 Task: Make in the project Wavelength an epic 'Network Segmentation'.
Action: Mouse moved to (247, 66)
Screenshot: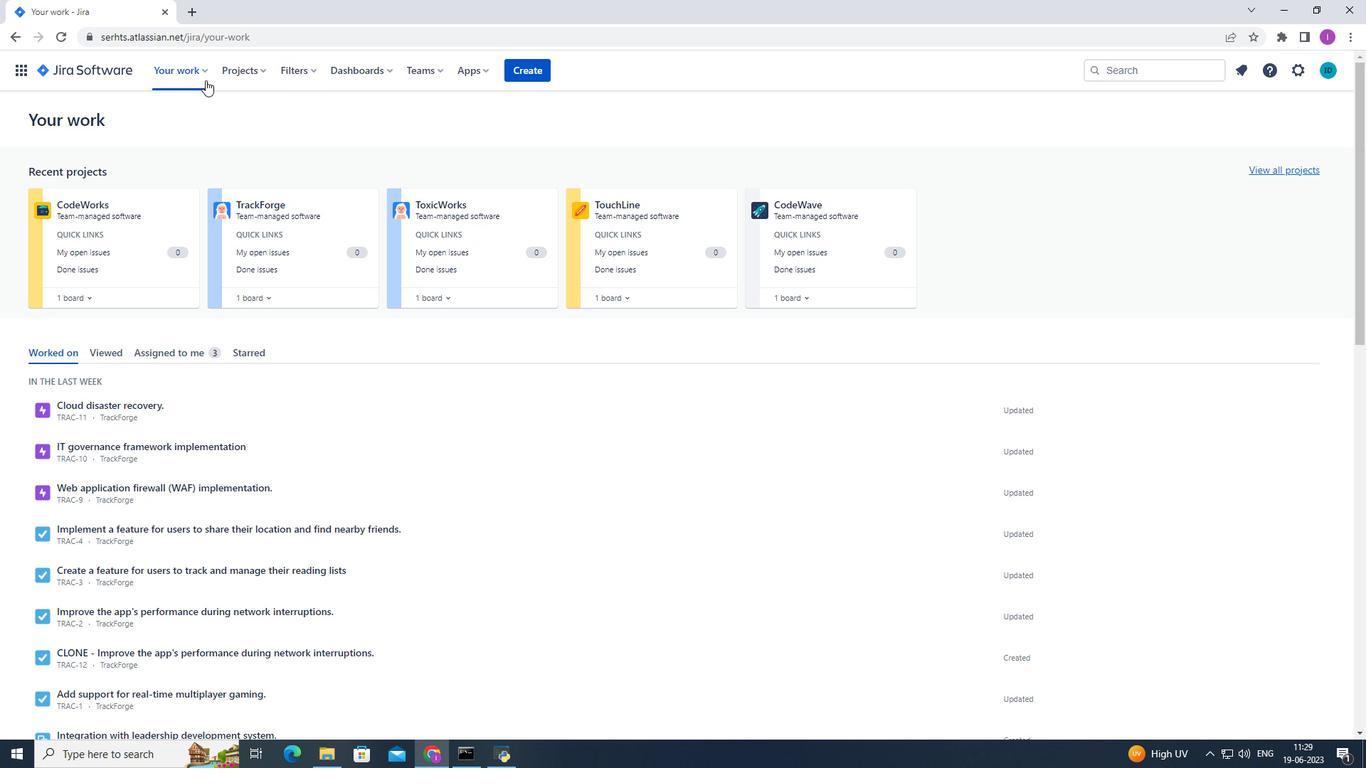 
Action: Mouse pressed left at (247, 66)
Screenshot: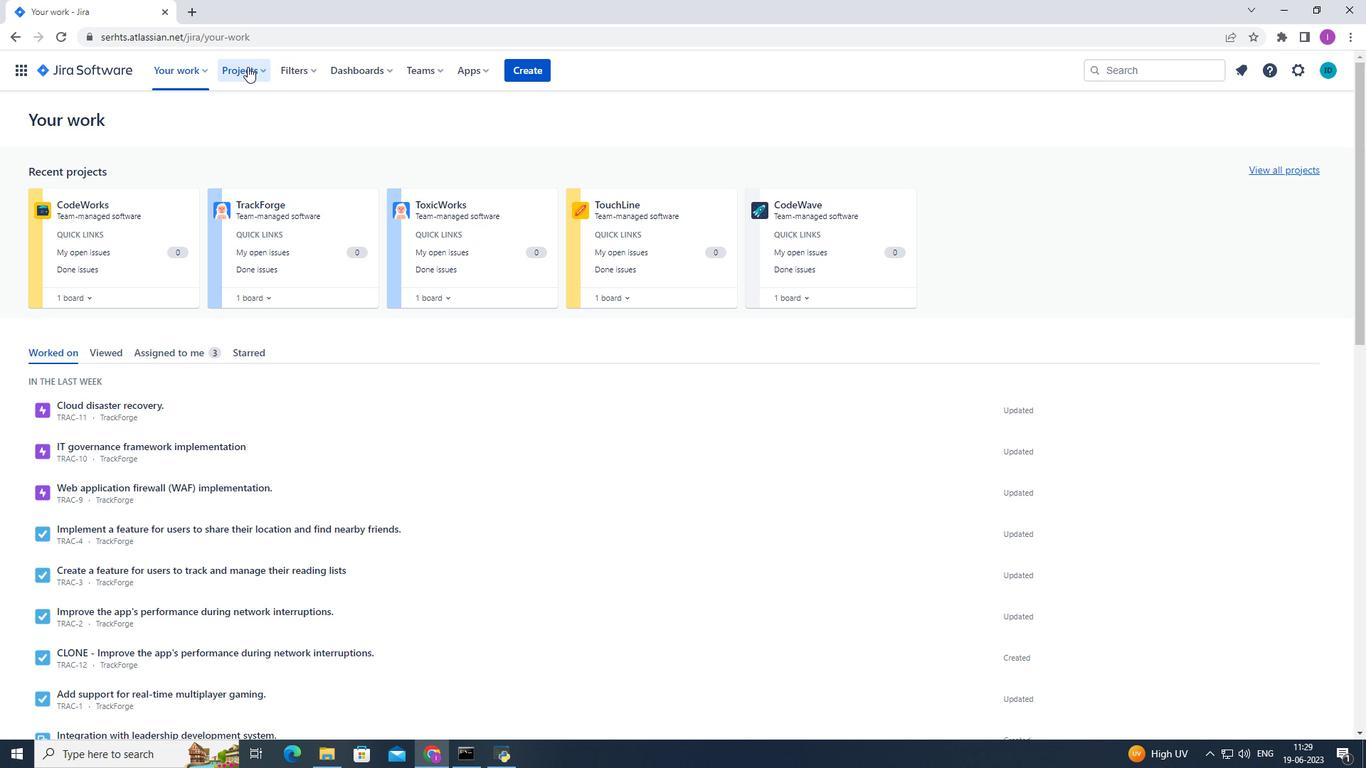 
Action: Mouse moved to (291, 132)
Screenshot: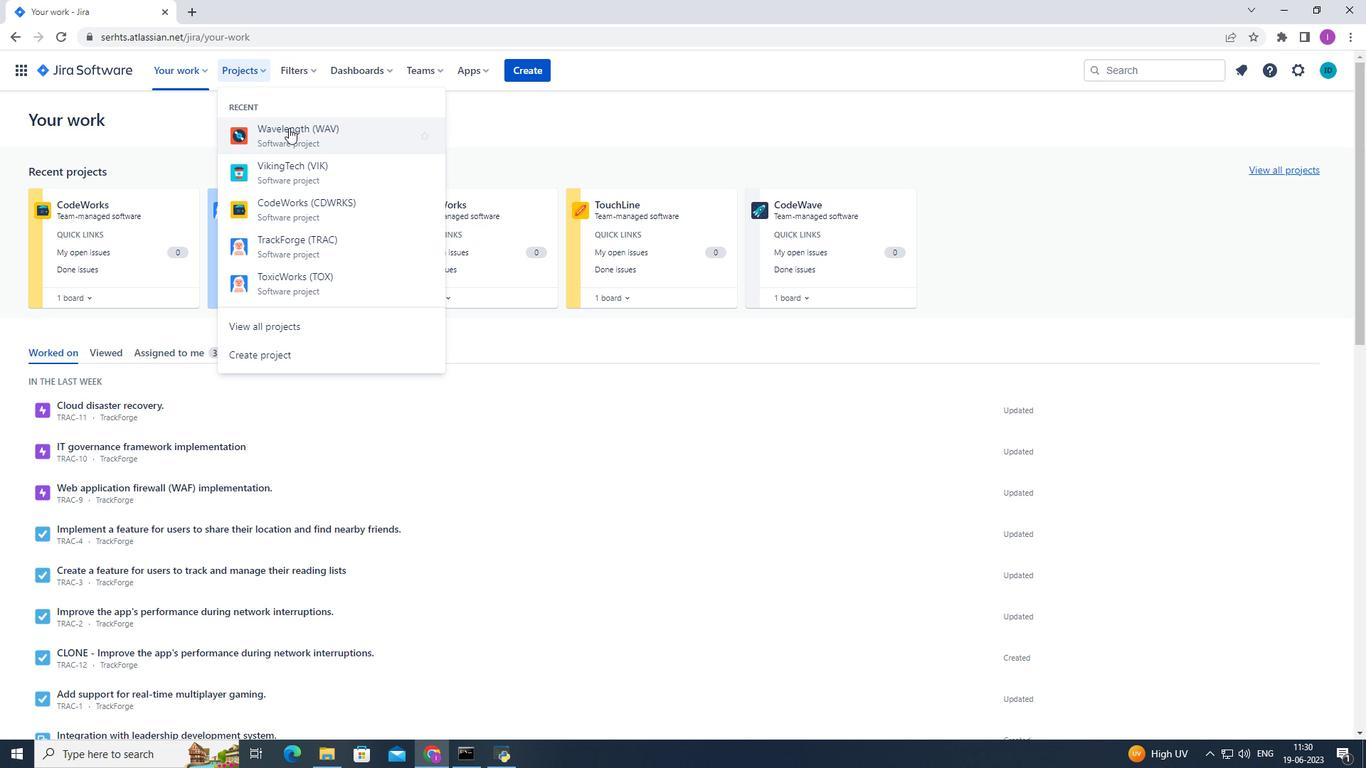 
Action: Mouse pressed left at (291, 132)
Screenshot: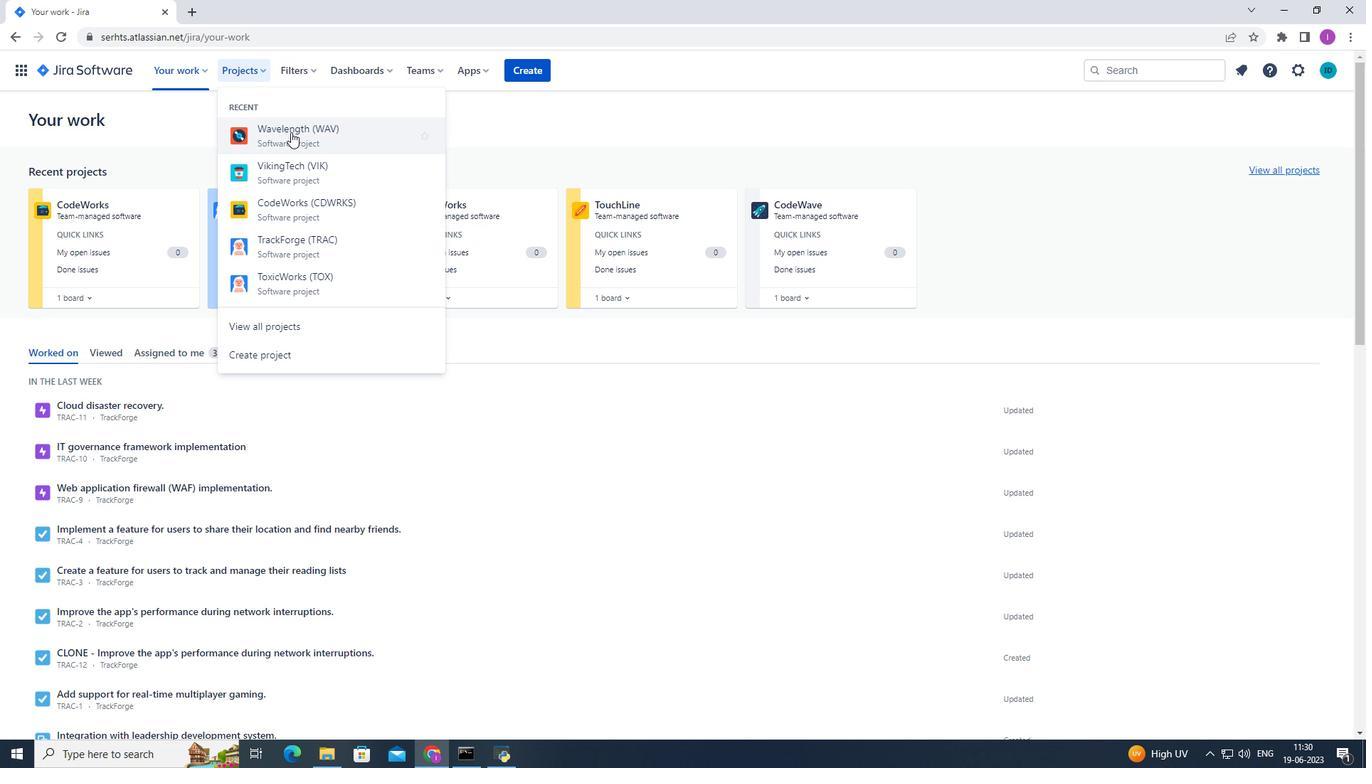 
Action: Mouse moved to (64, 215)
Screenshot: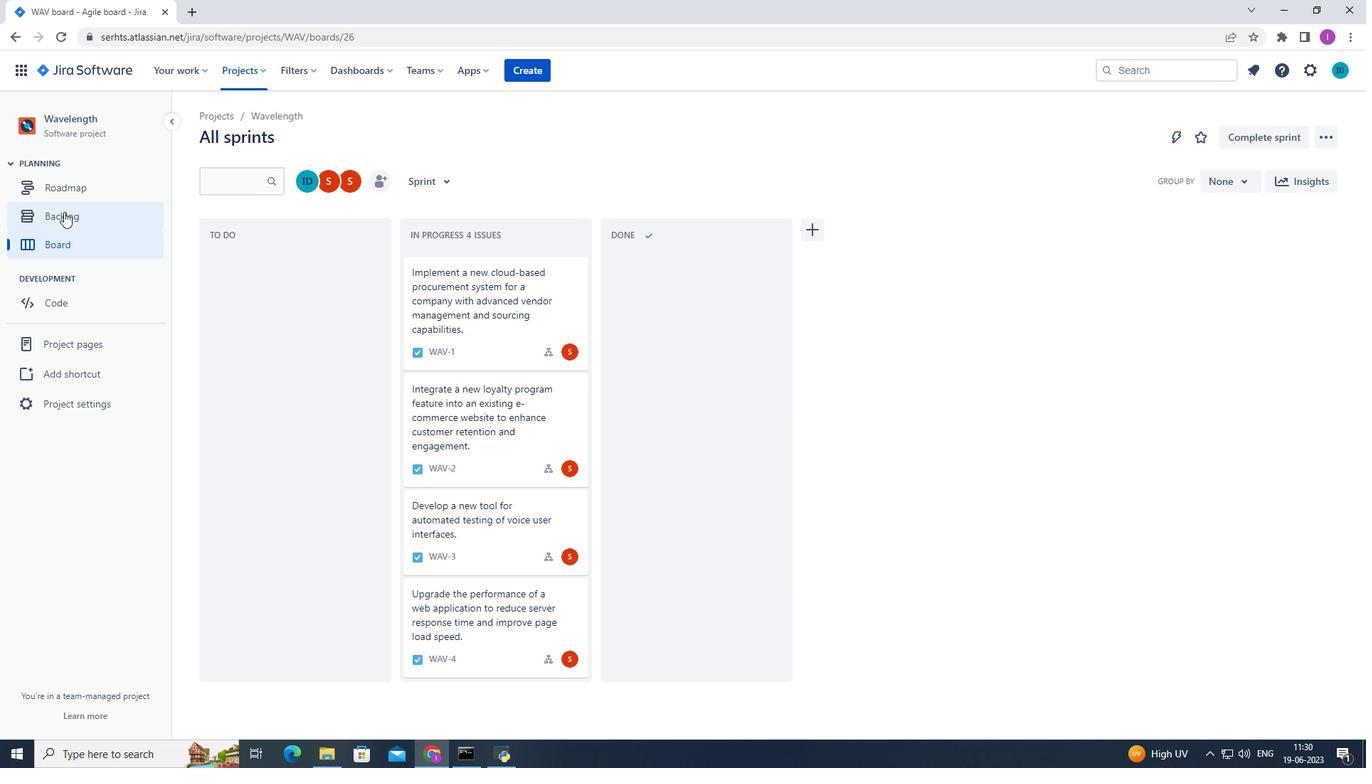 
Action: Mouse pressed left at (64, 215)
Screenshot: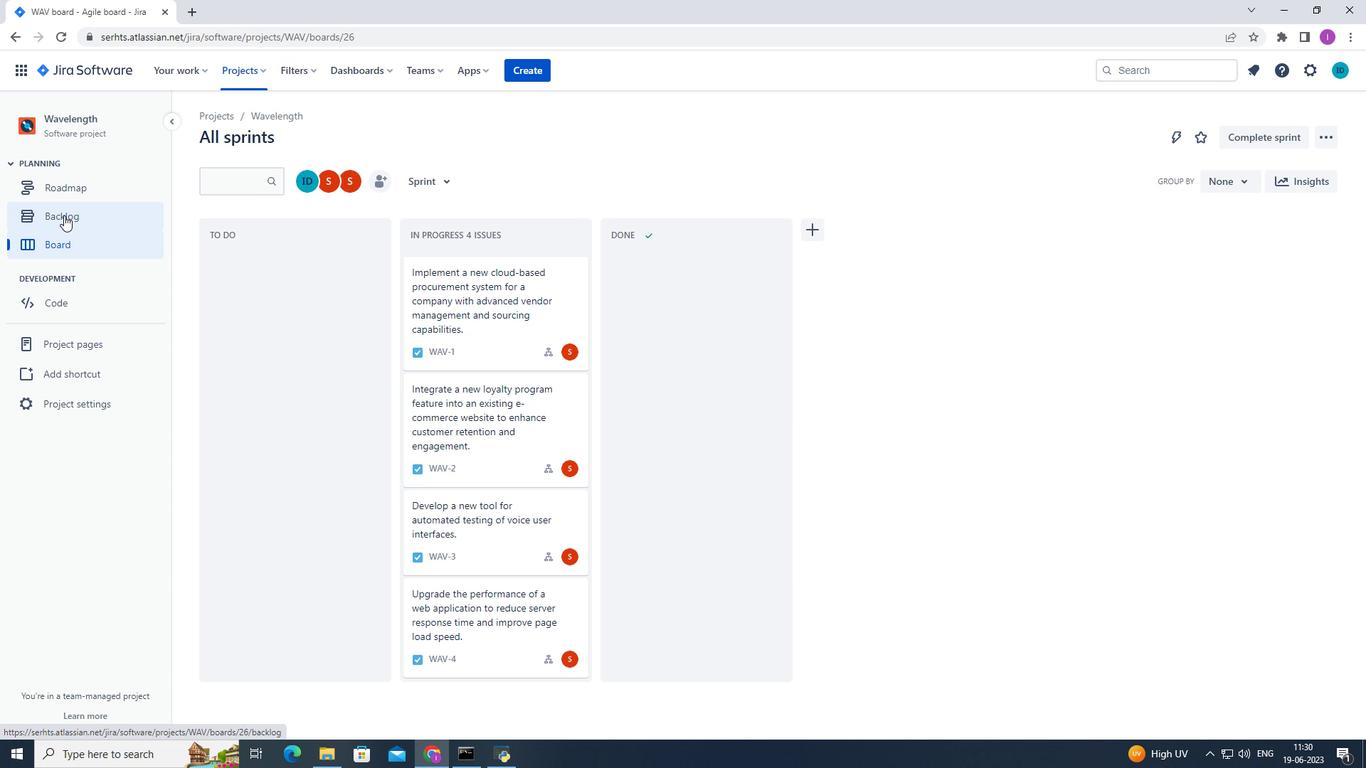 
Action: Mouse moved to (291, 489)
Screenshot: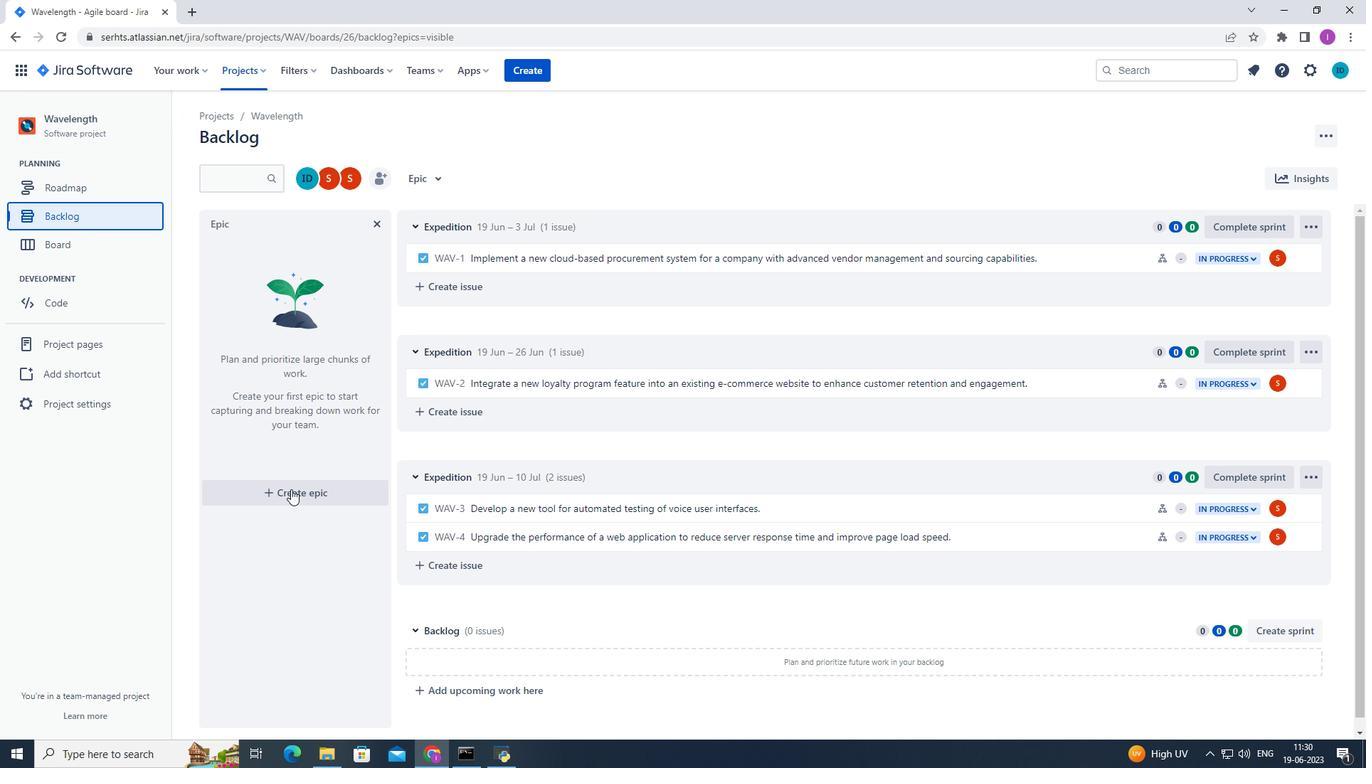 
Action: Mouse pressed left at (291, 489)
Screenshot: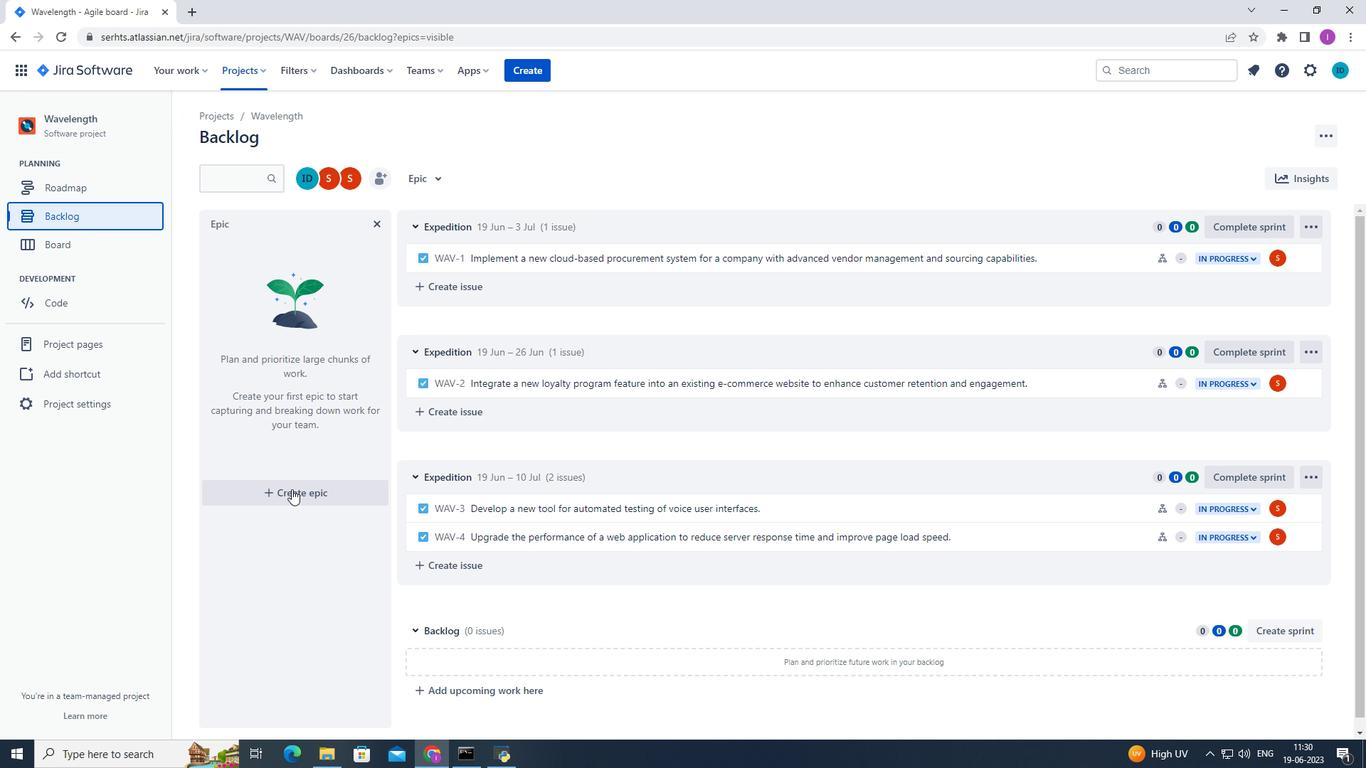 
Action: Mouse moved to (388, 473)
Screenshot: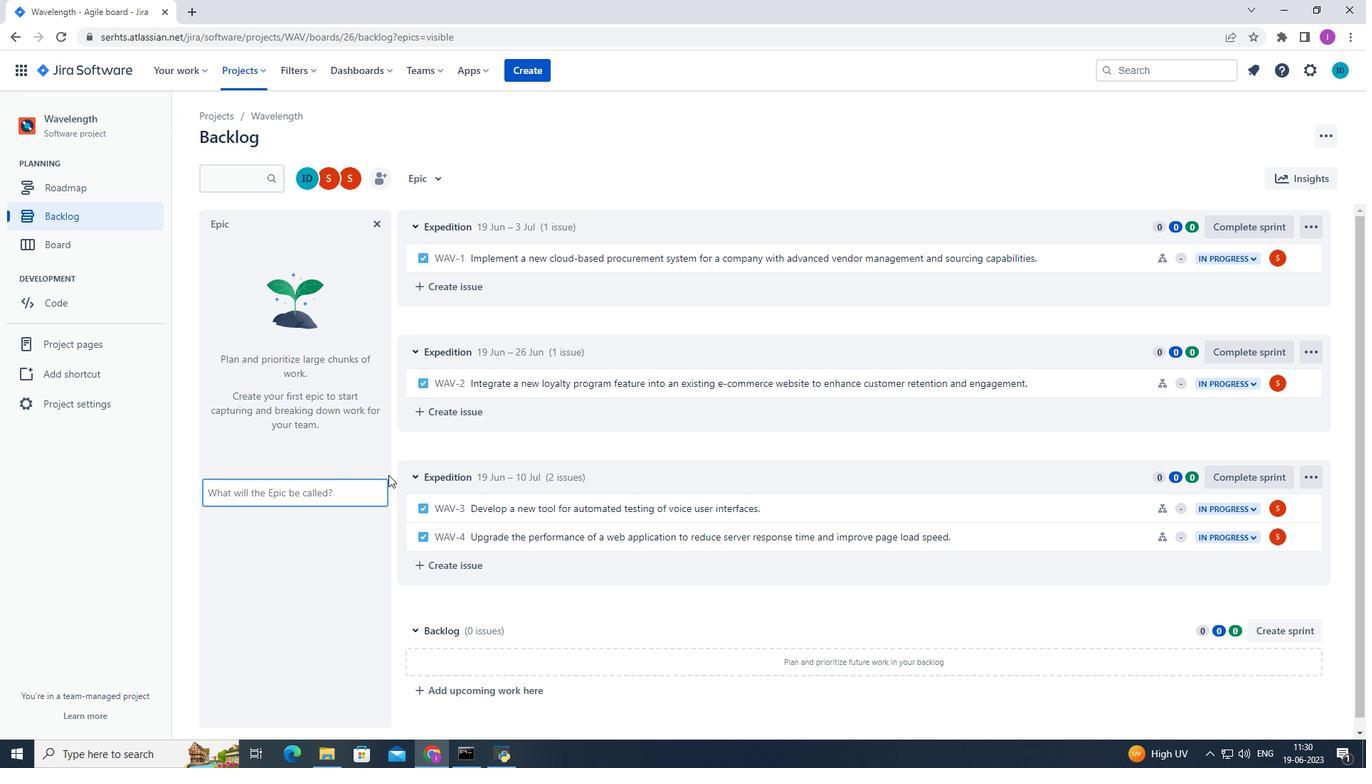 
Action: Key pressed <Key.shift>Network<Key.space>segmeny<Key.backspace>tion
Screenshot: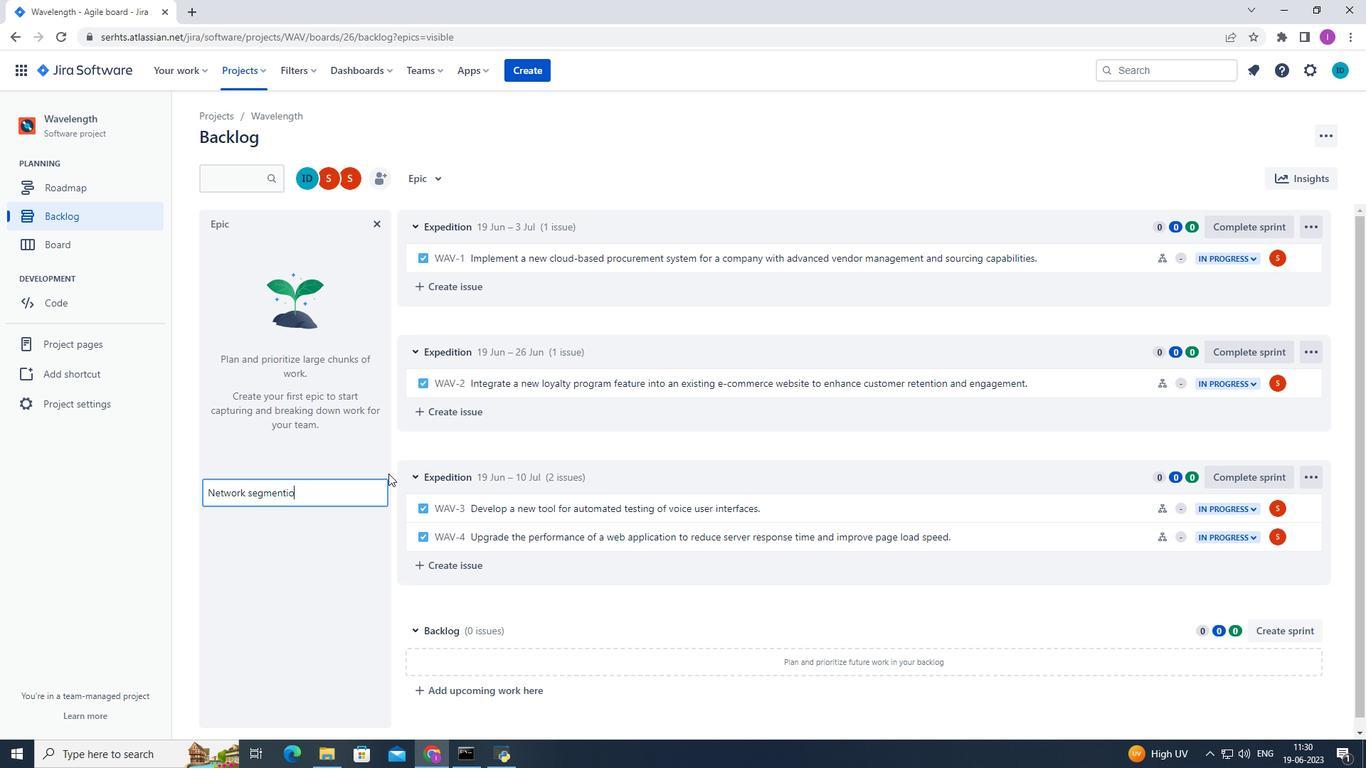 
Action: Mouse moved to (281, 493)
Screenshot: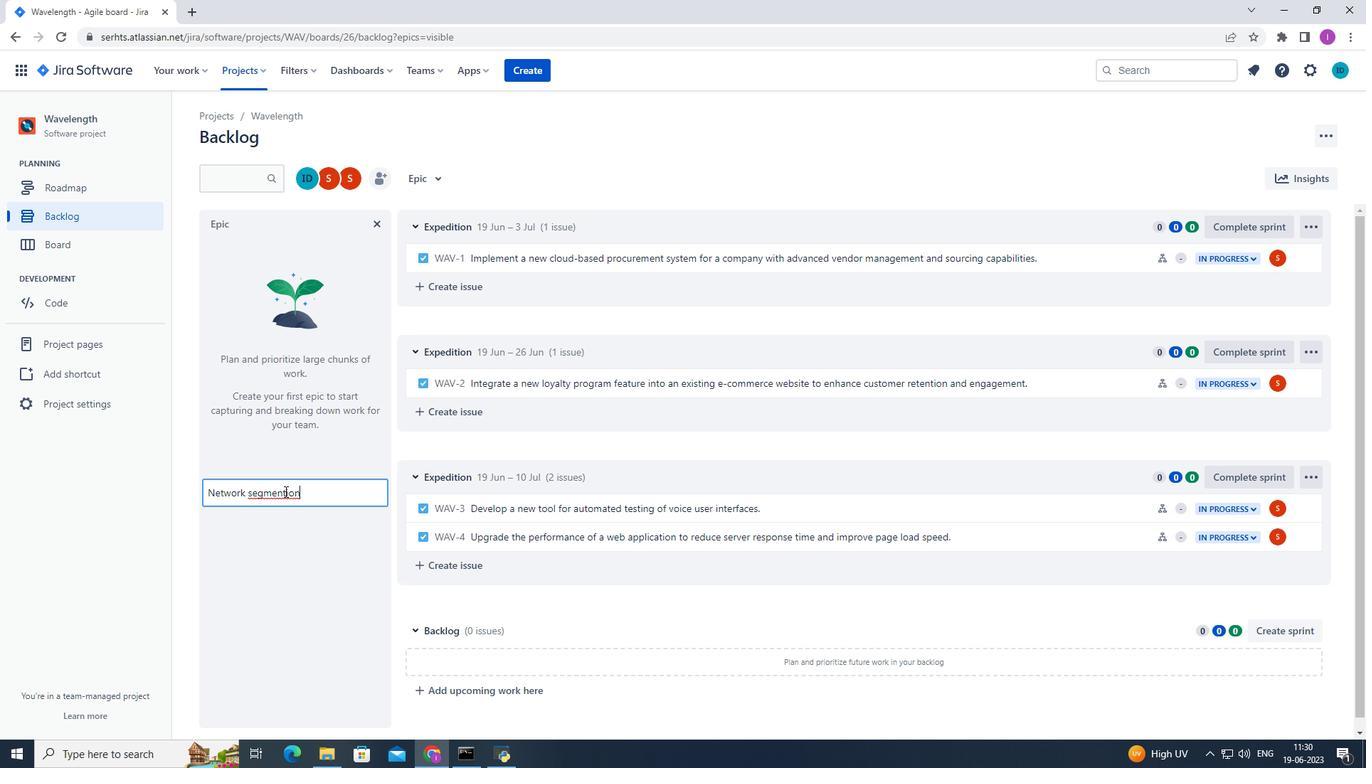 
Action: Mouse pressed left at (281, 493)
Screenshot: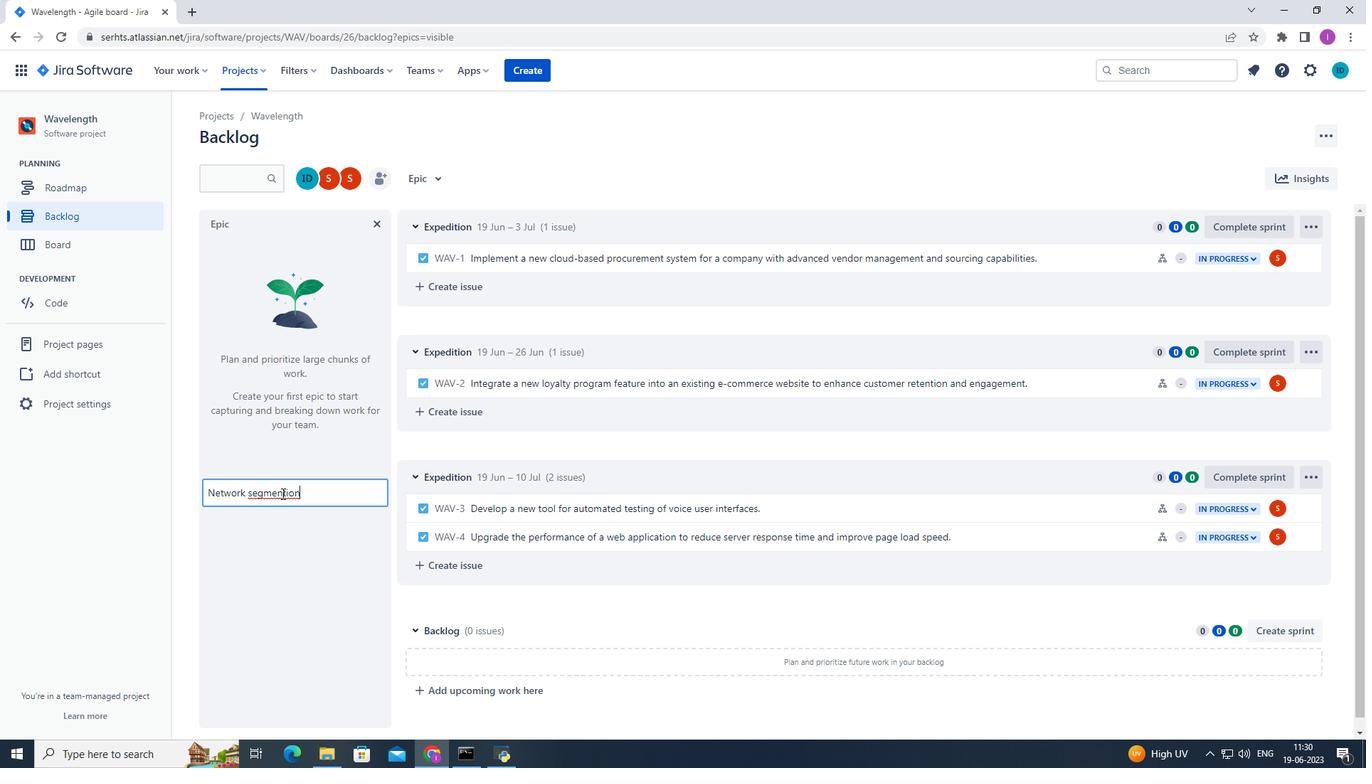
Action: Key pressed ta
Screenshot: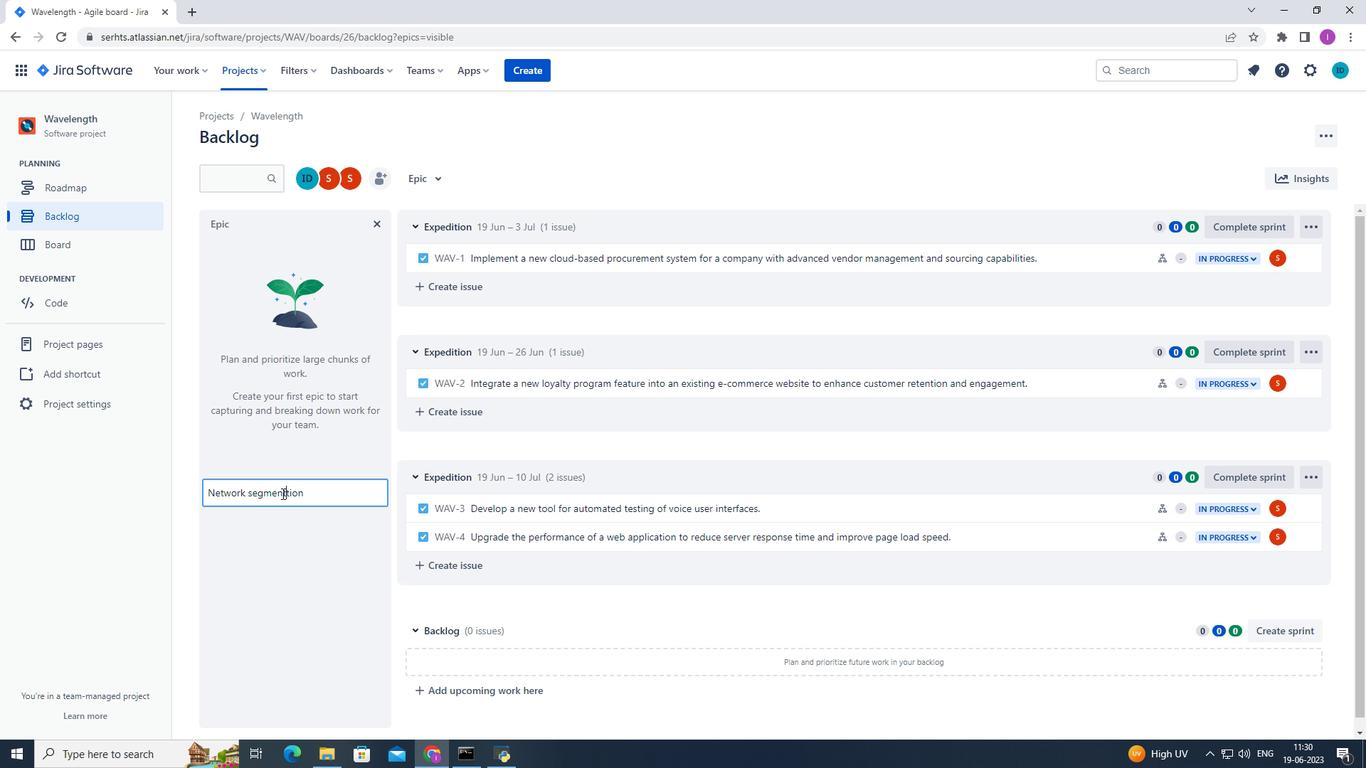 
Action: Mouse moved to (319, 483)
Screenshot: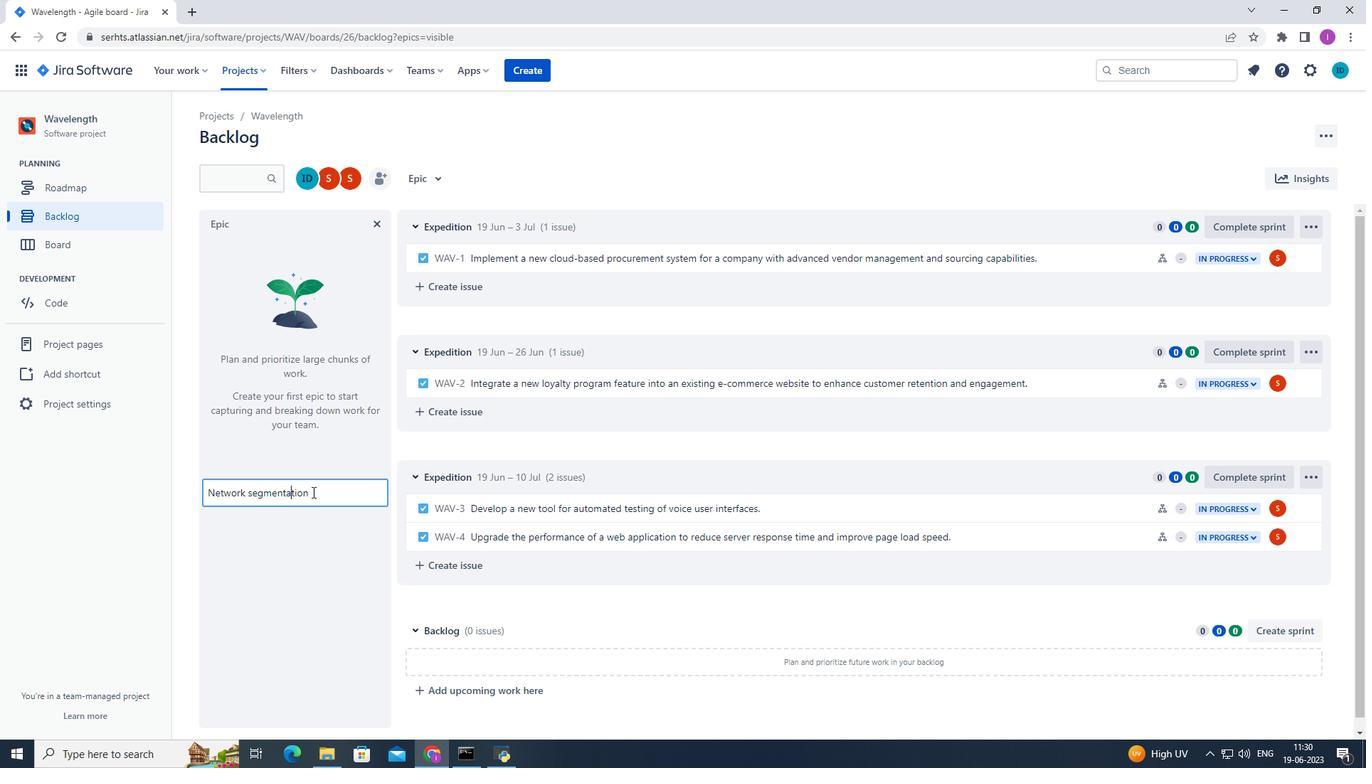 
Action: Mouse pressed left at (319, 483)
Screenshot: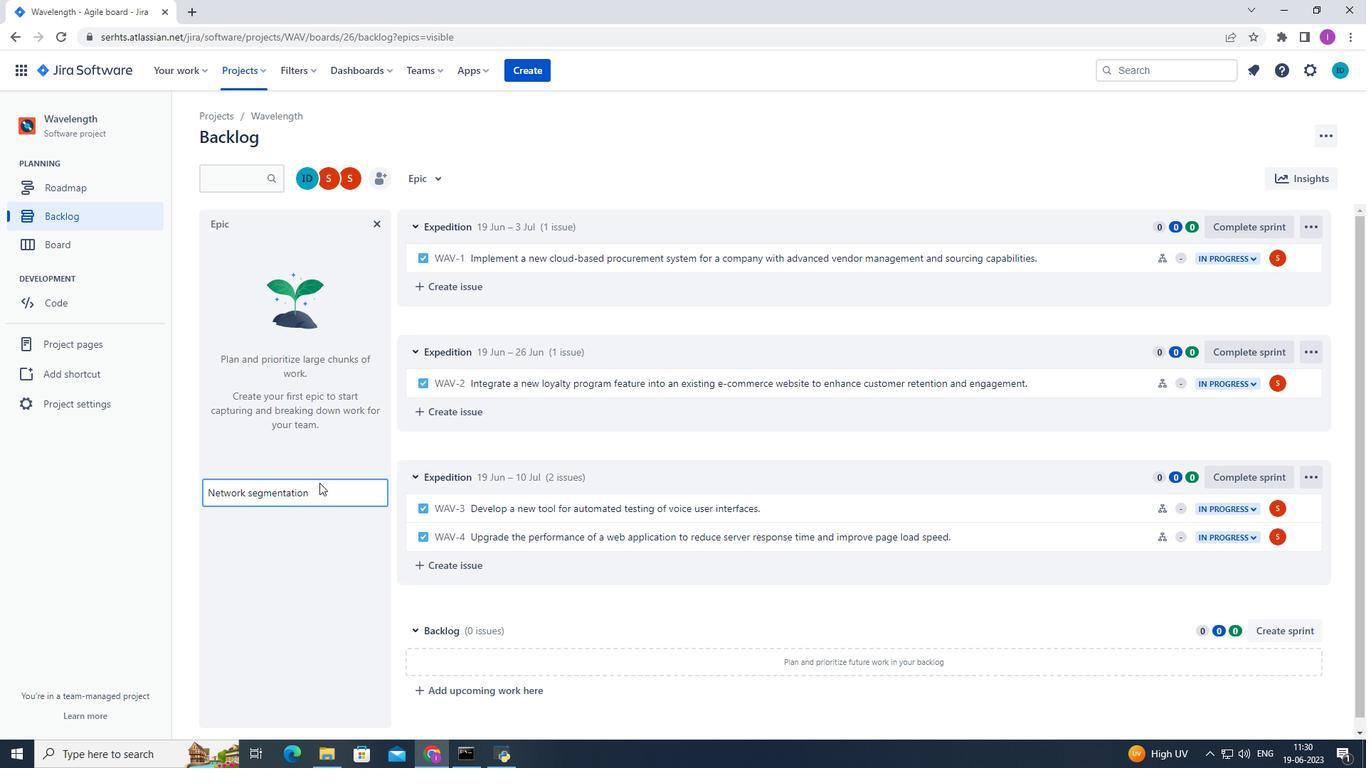 
Action: Mouse moved to (320, 483)
Screenshot: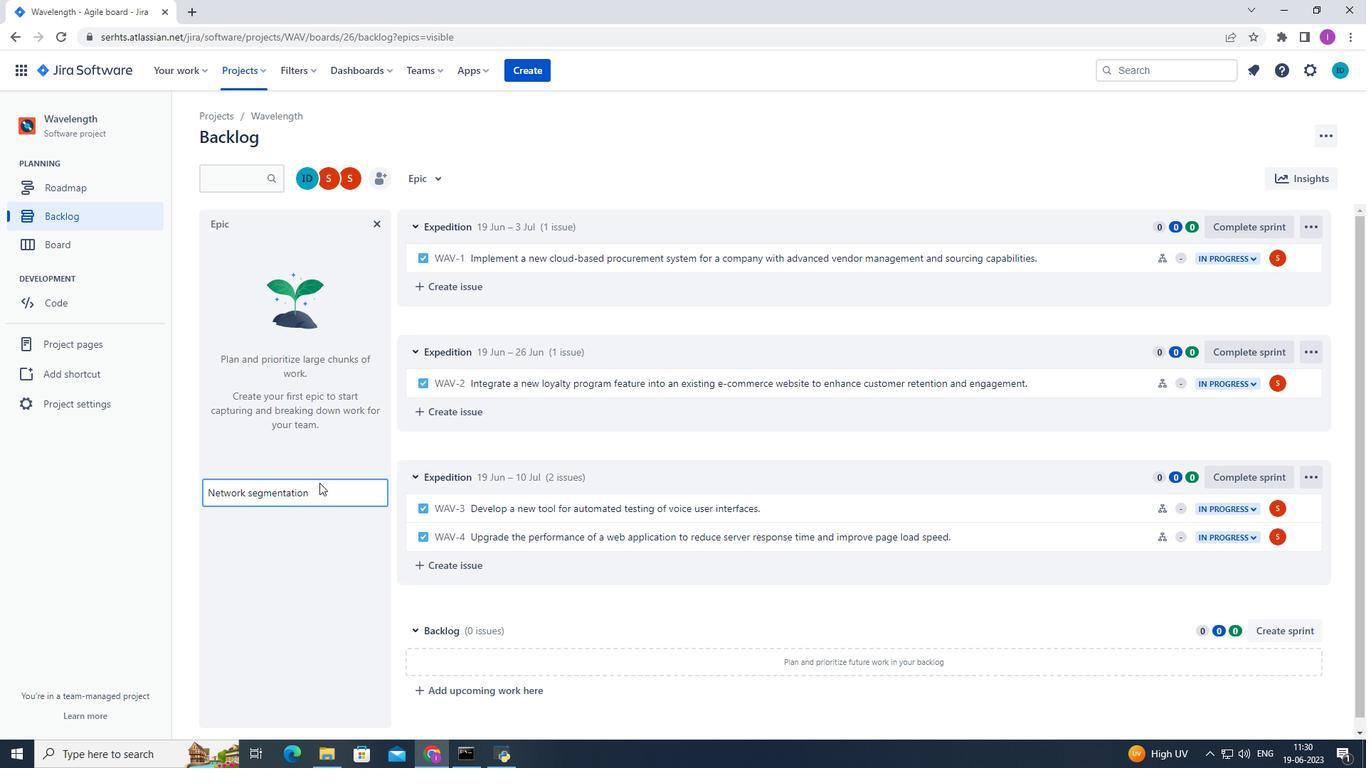 
Action: Key pressed <Key.enter>
Screenshot: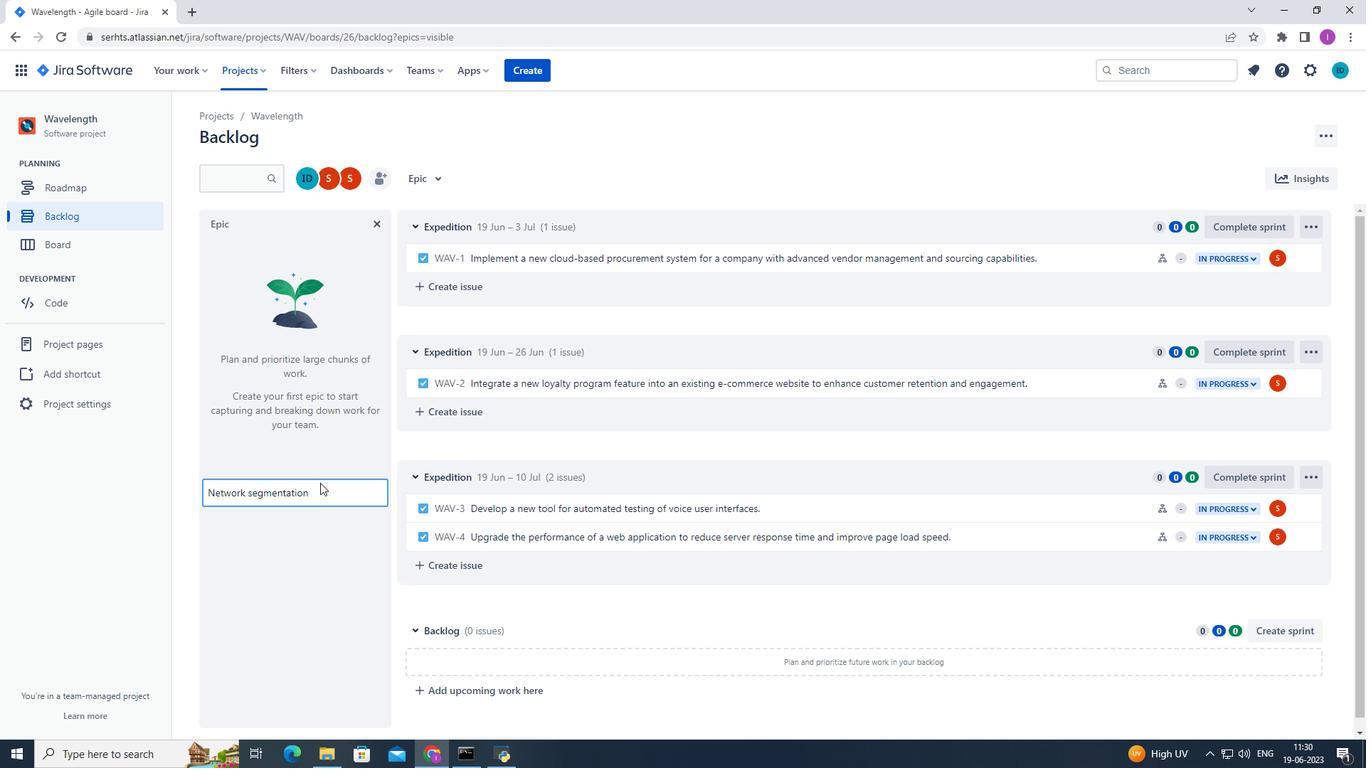 
Action: Mouse moved to (319, 498)
Screenshot: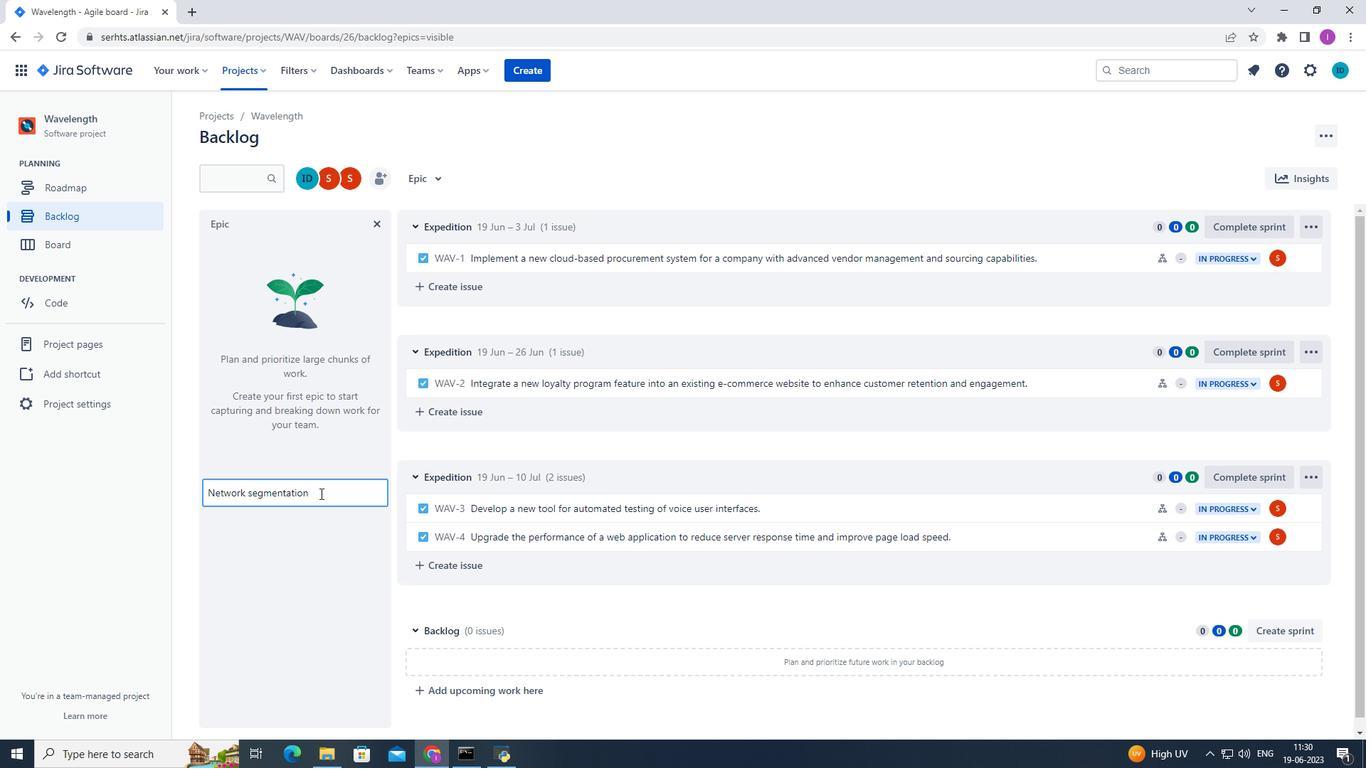 
Action: Mouse pressed left at (319, 498)
Screenshot: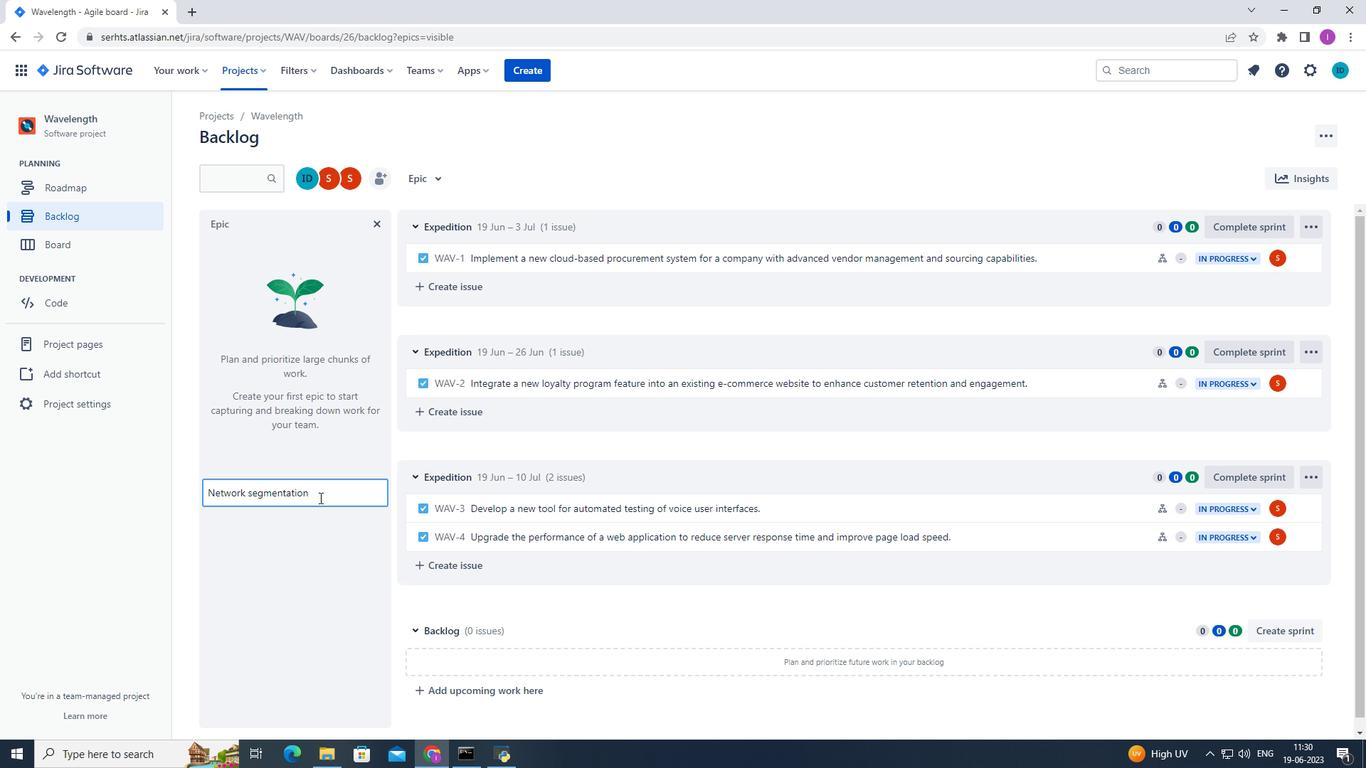 
Action: Key pressed <Key.enter>
Screenshot: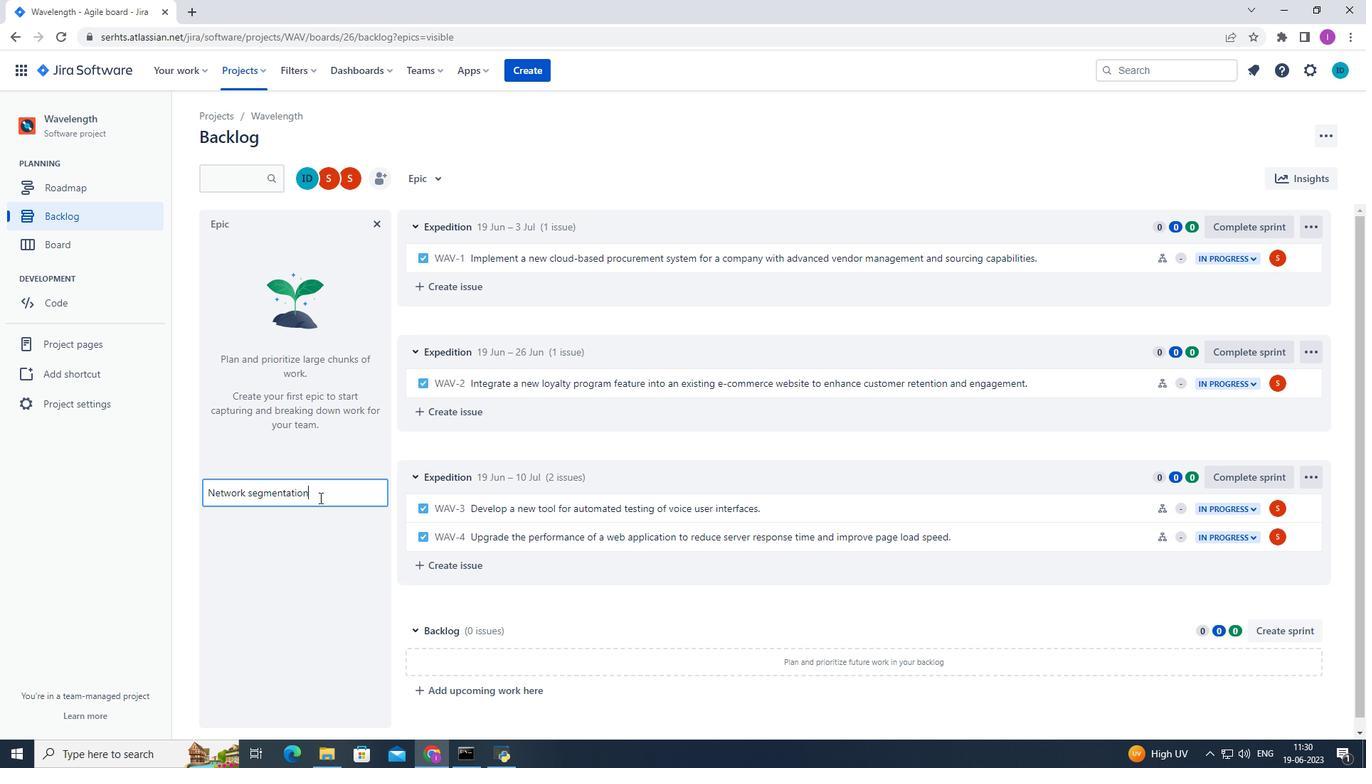 
